 Task: Add Sprouts Parchment Paper to the cart.
Action: Mouse moved to (772, 276)
Screenshot: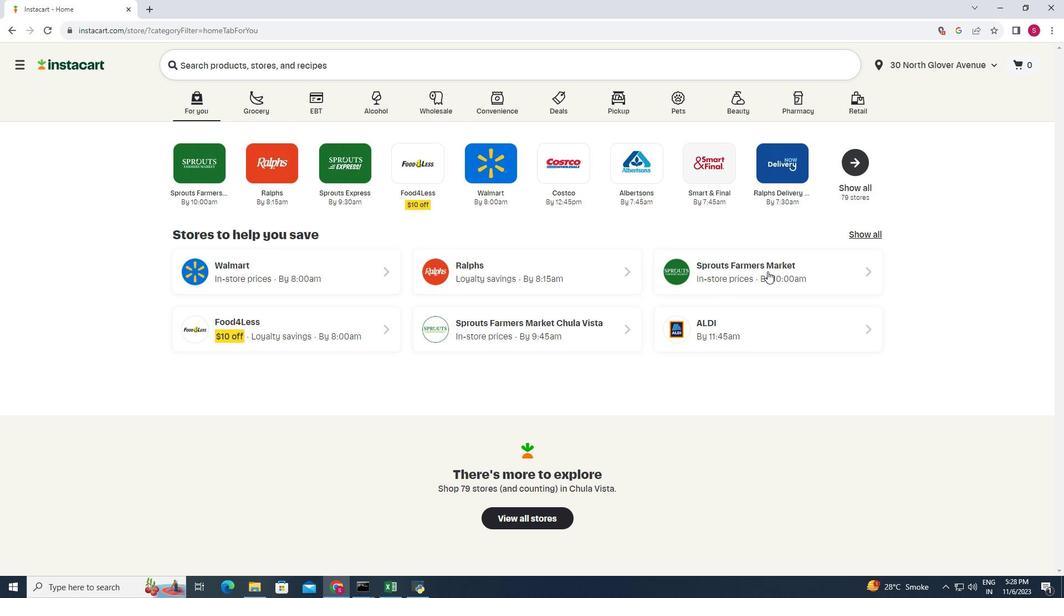 
Action: Mouse pressed left at (772, 276)
Screenshot: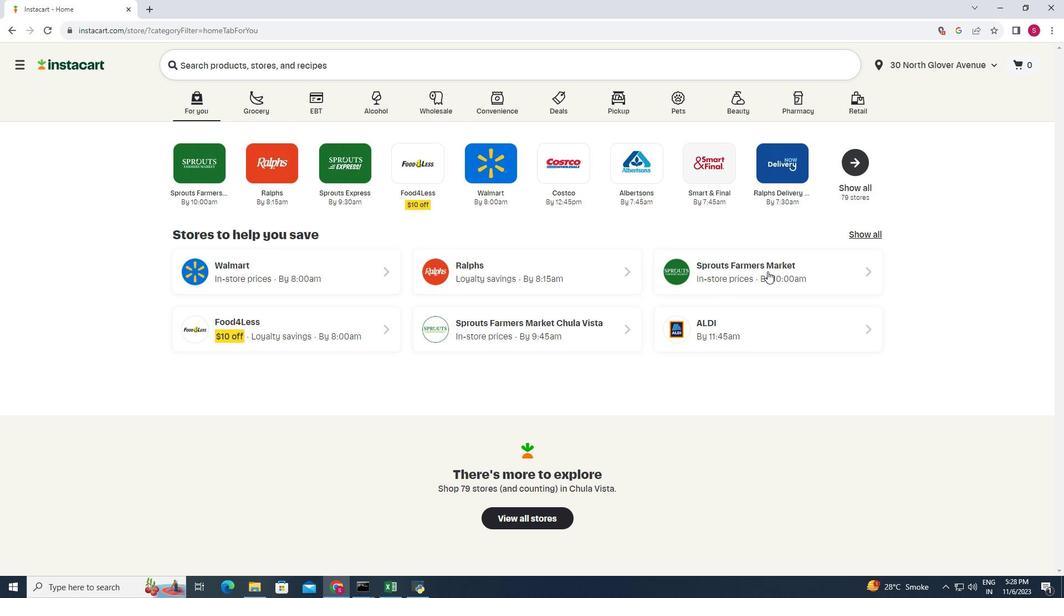 
Action: Mouse moved to (98, 433)
Screenshot: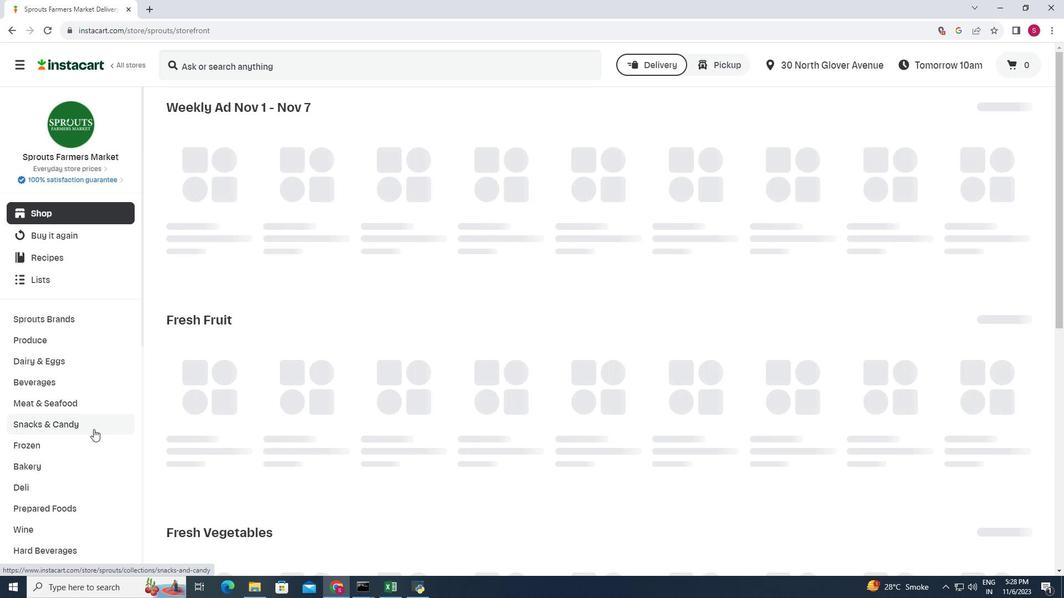 
Action: Mouse scrolled (98, 433) with delta (0, 0)
Screenshot: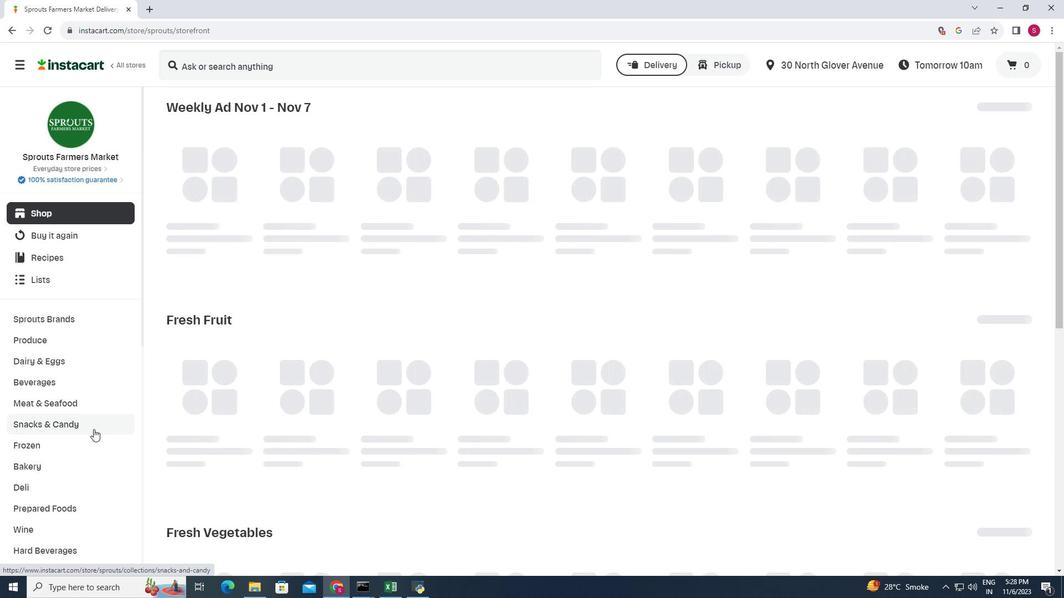 
Action: Mouse scrolled (98, 433) with delta (0, 0)
Screenshot: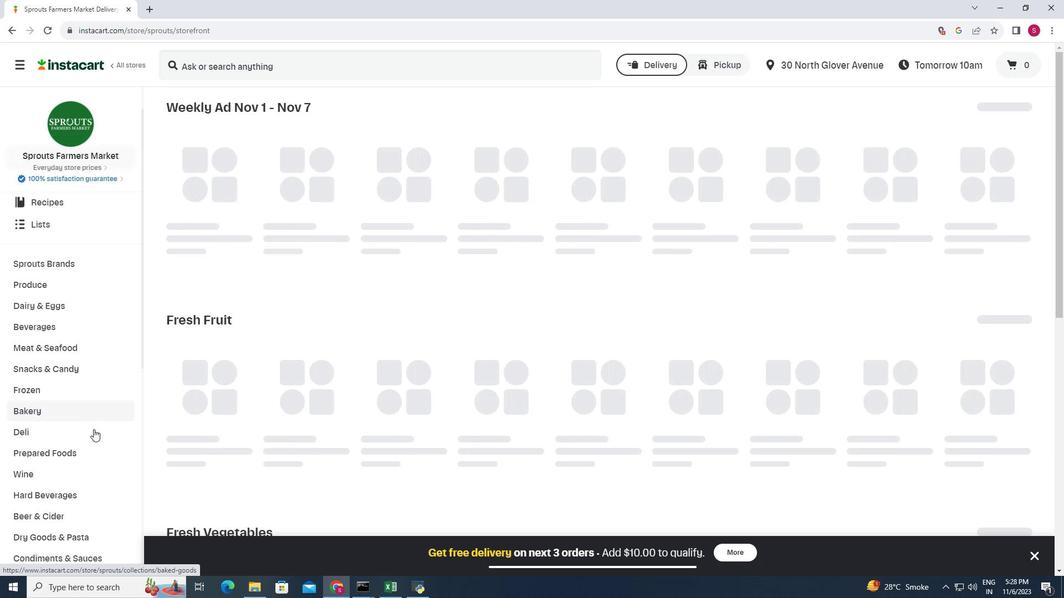 
Action: Mouse scrolled (98, 433) with delta (0, 0)
Screenshot: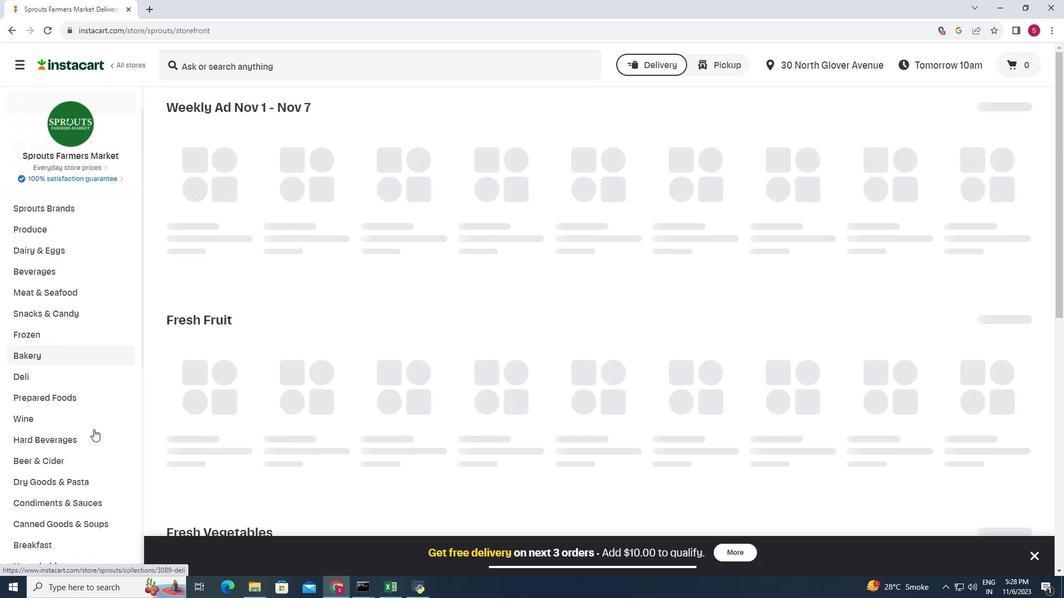
Action: Mouse scrolled (98, 433) with delta (0, 0)
Screenshot: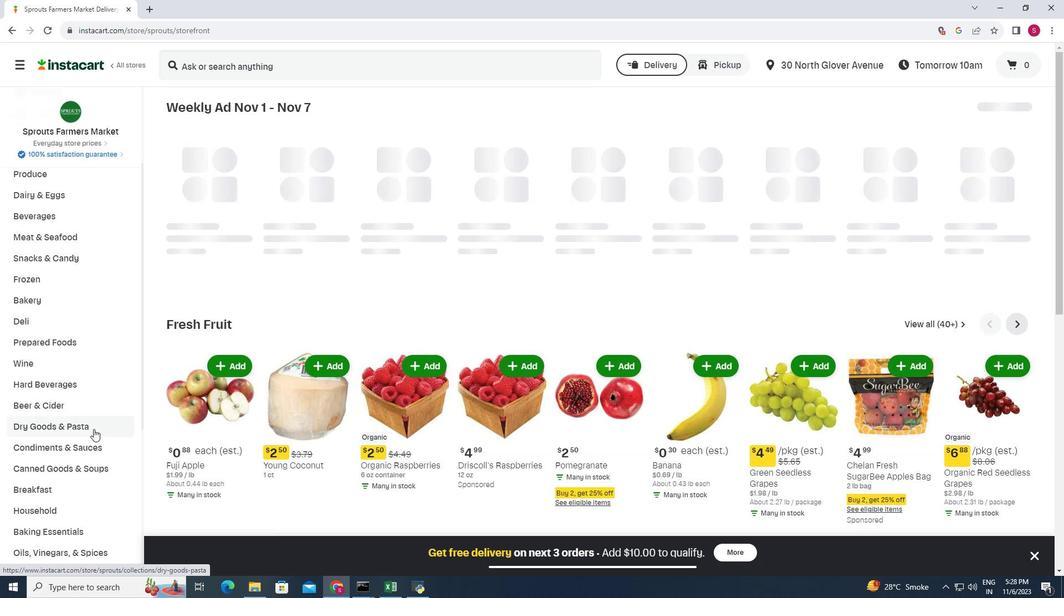 
Action: Mouse moved to (62, 461)
Screenshot: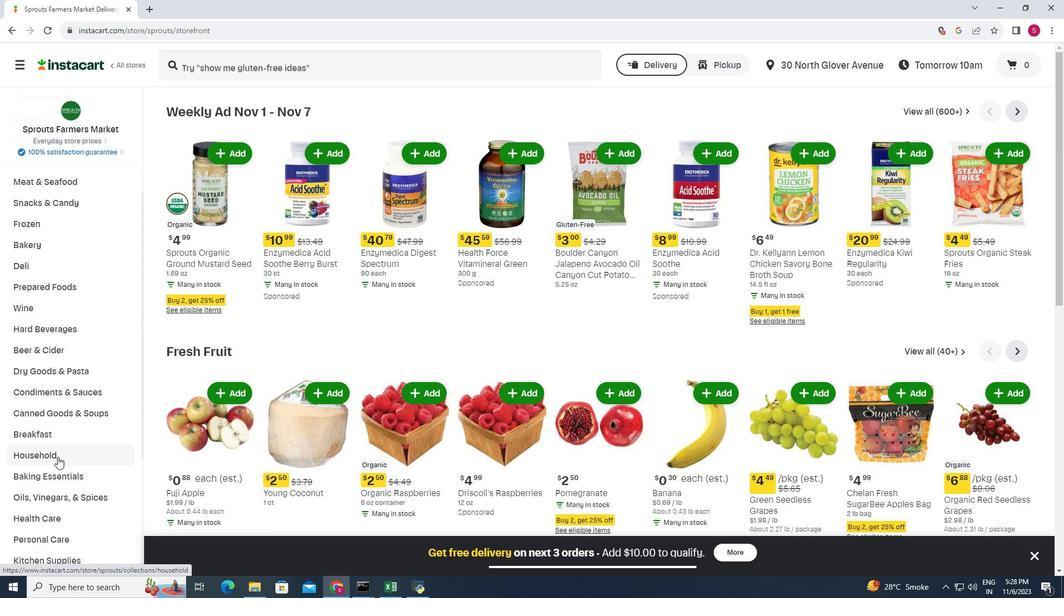 
Action: Mouse pressed left at (62, 461)
Screenshot: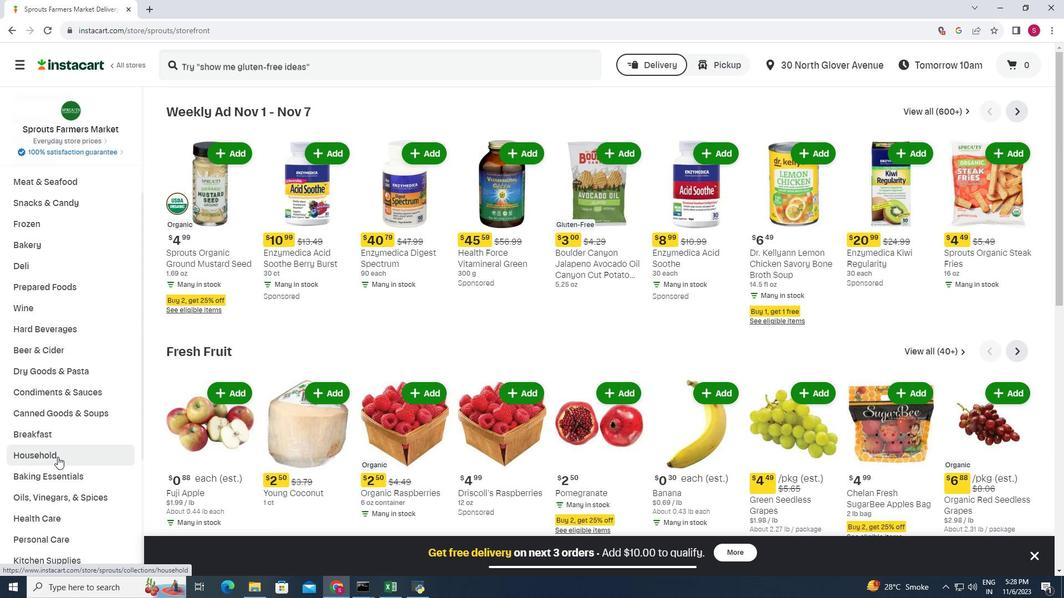 
Action: Mouse moved to (488, 146)
Screenshot: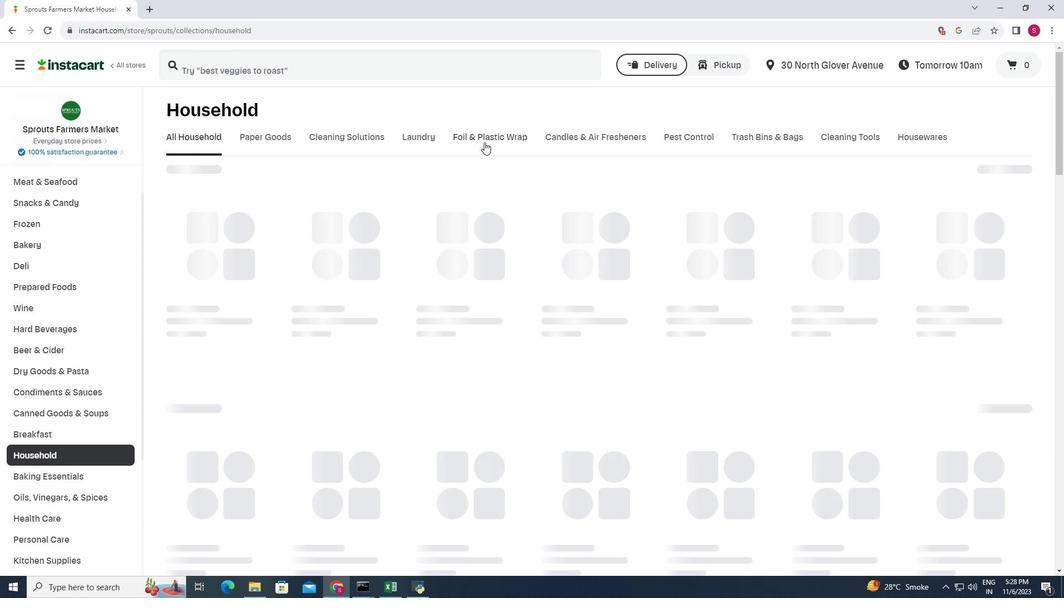 
Action: Mouse pressed left at (488, 146)
Screenshot: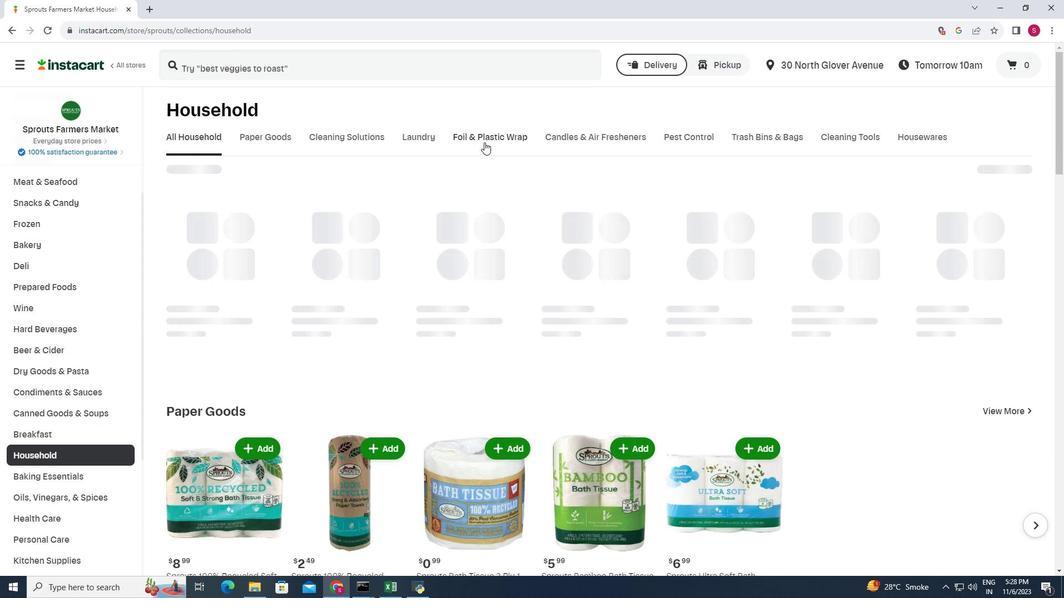 
Action: Mouse moved to (518, 290)
Screenshot: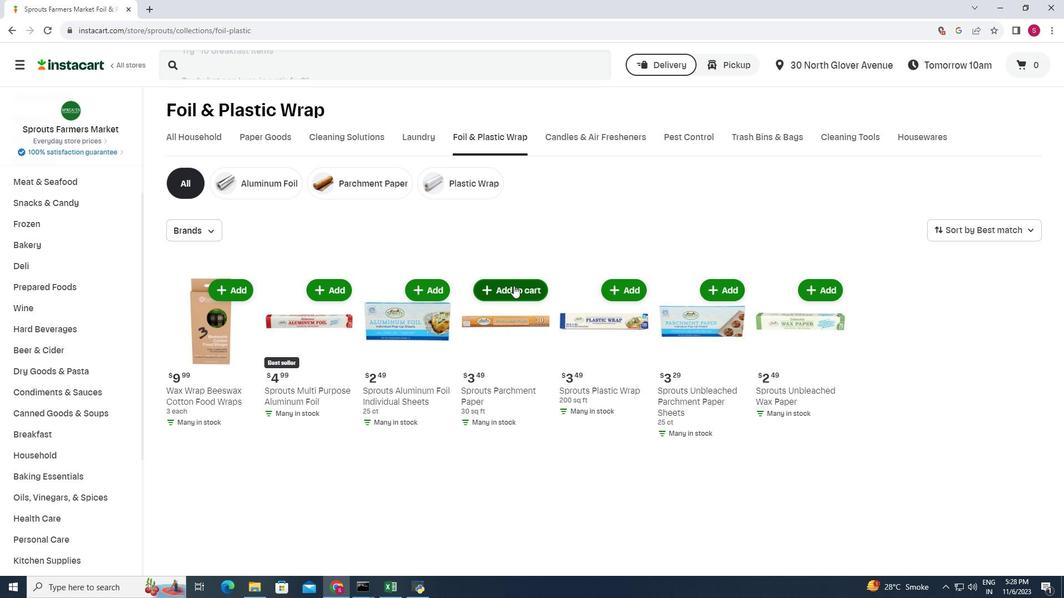 
Action: Mouse pressed left at (518, 290)
Screenshot: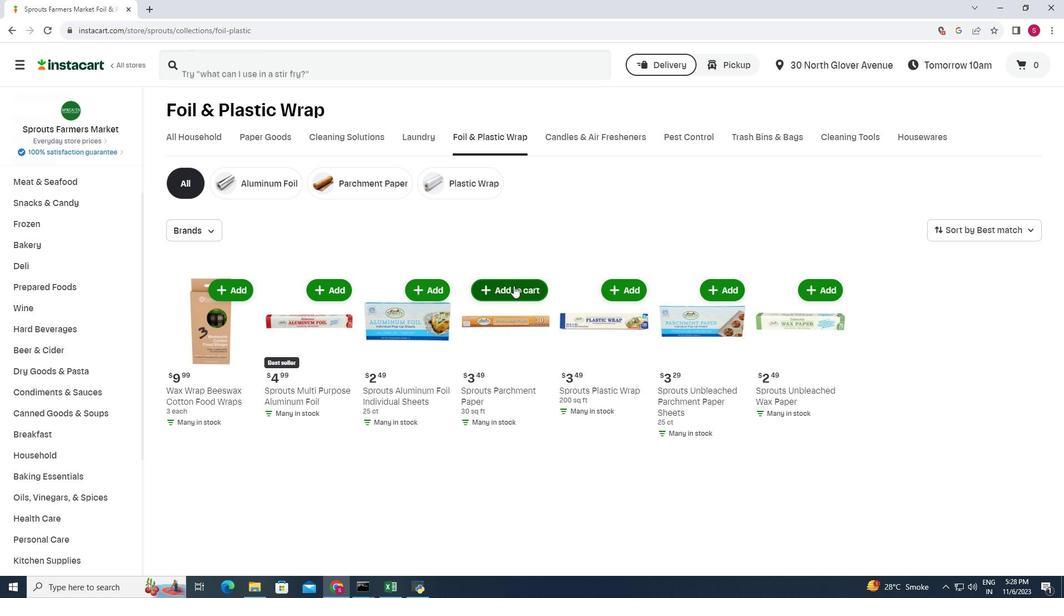
Action: Mouse moved to (499, 246)
Screenshot: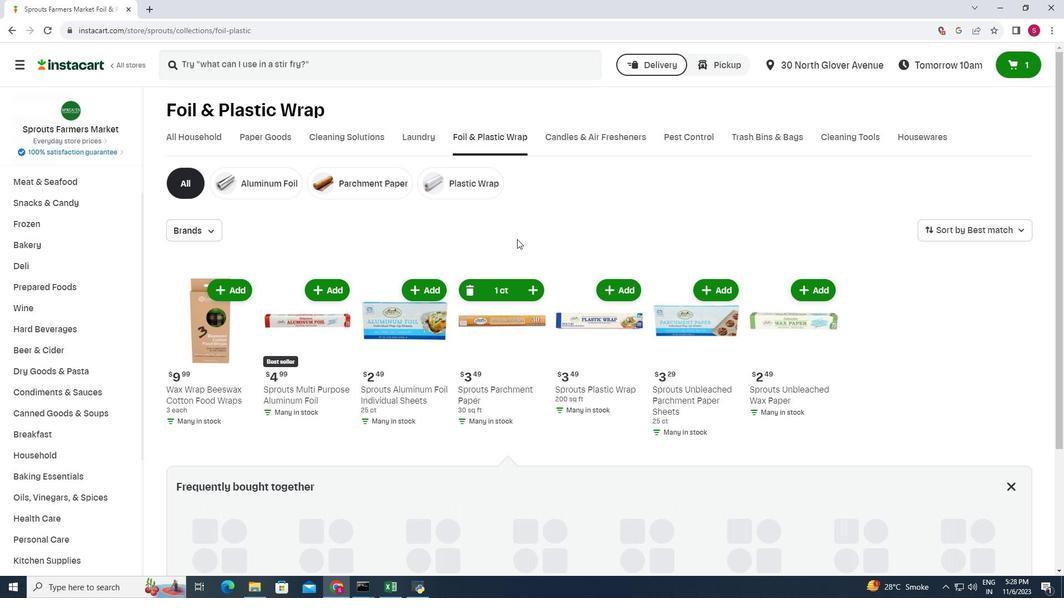 
